 Task: Look for Airbnb options in Ramadi, Iraq from 2nd November, 2023 to 15th November, 2023 for 2 adults.1  bedroom having 1 bed and 1 bathroom. Property type can be hotel. Amenities needed are: washing machine. Look for 4 properties as per requirement.
Action: Mouse pressed left at (409, 56)
Screenshot: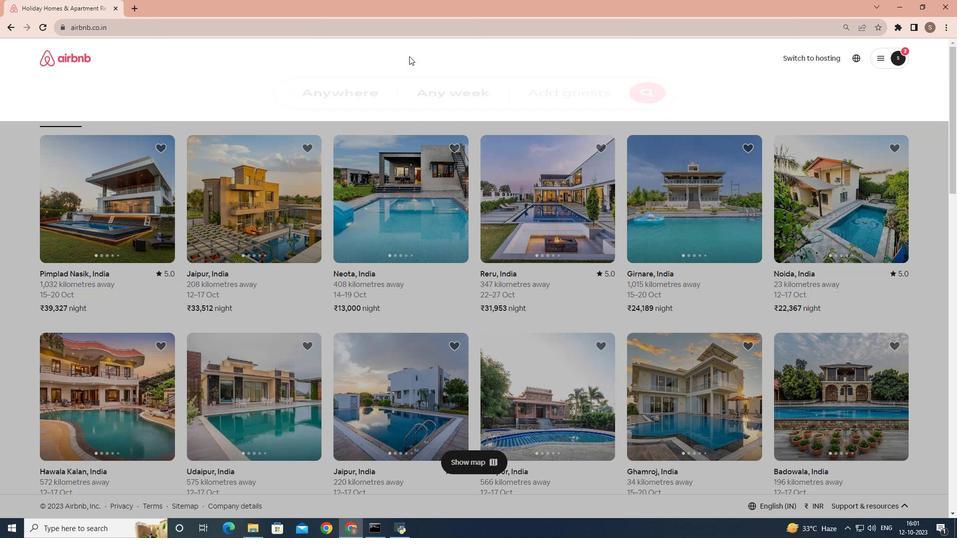 
Action: Mouse moved to (370, 98)
Screenshot: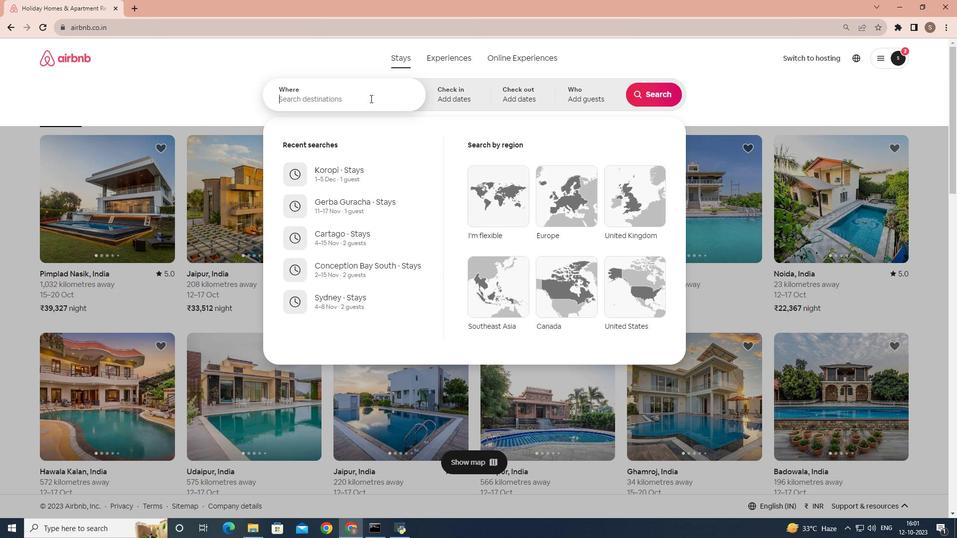 
Action: Mouse pressed left at (370, 98)
Screenshot: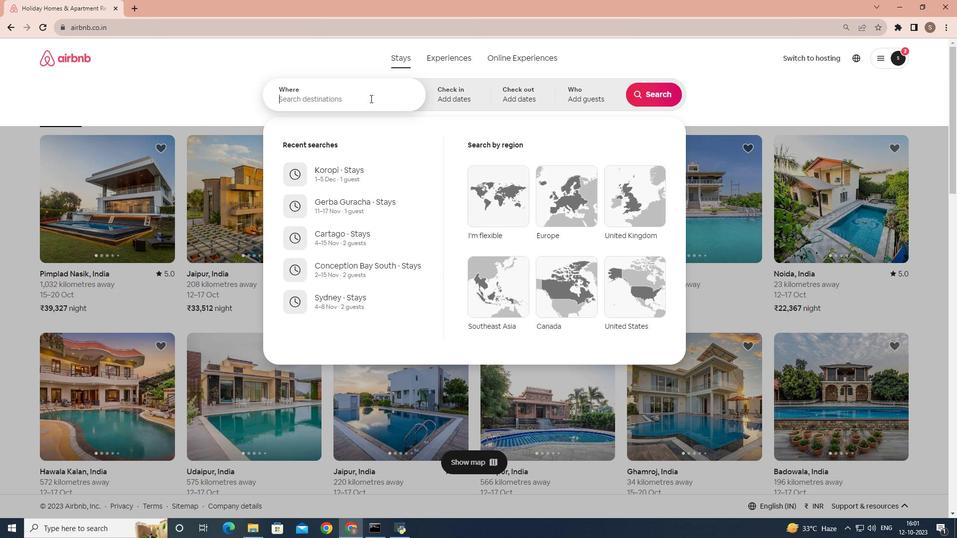 
Action: Key pressed <Key.shift>Ramadi,<Key.space><Key.shift>Iraq
Screenshot: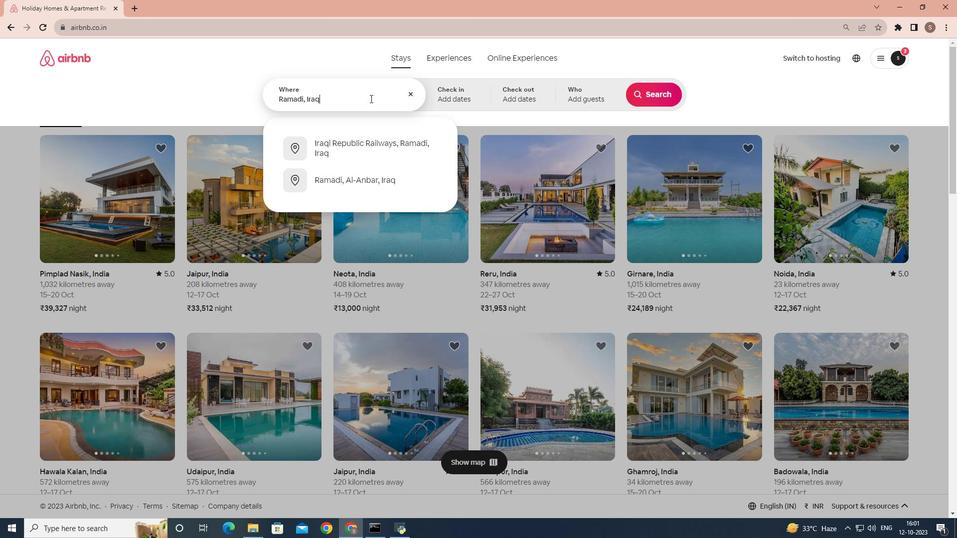
Action: Mouse moved to (472, 101)
Screenshot: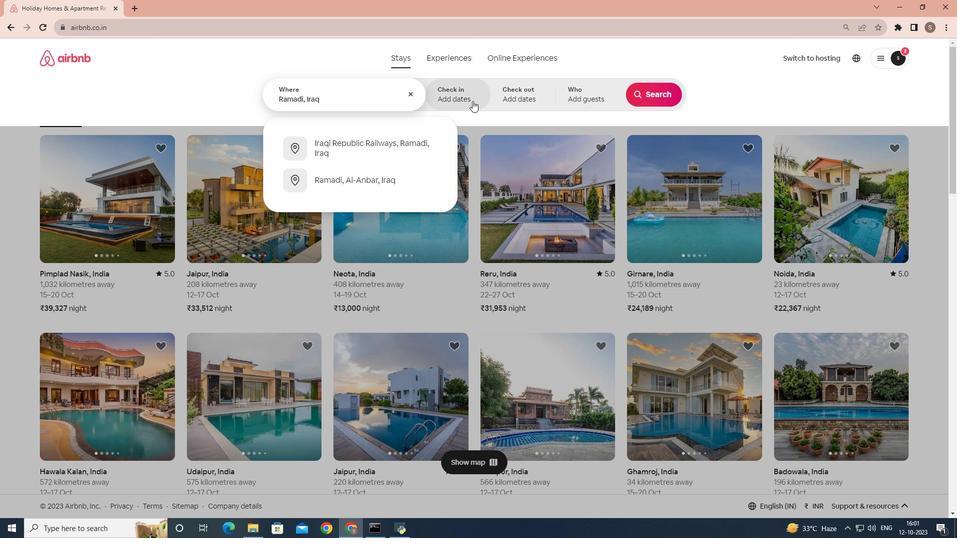
Action: Mouse pressed left at (472, 101)
Screenshot: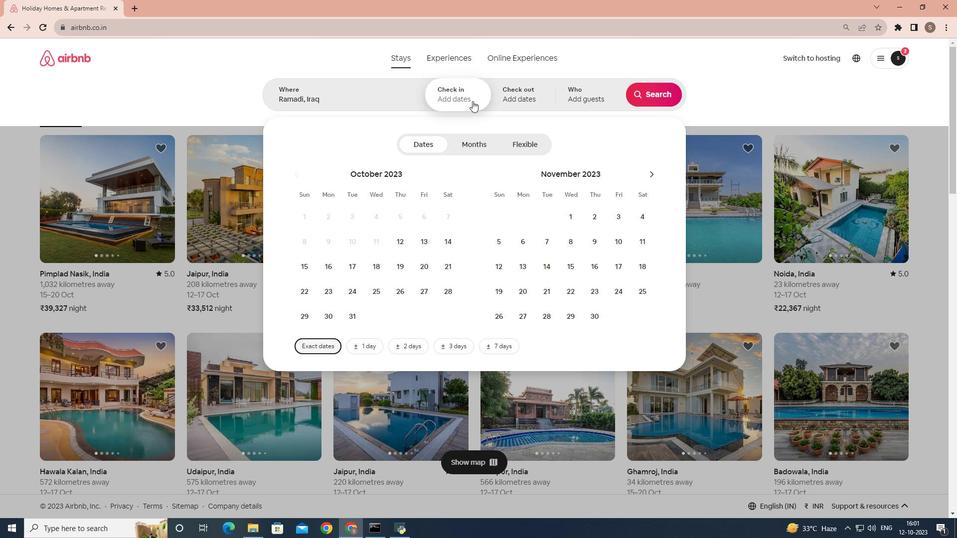 
Action: Mouse moved to (593, 215)
Screenshot: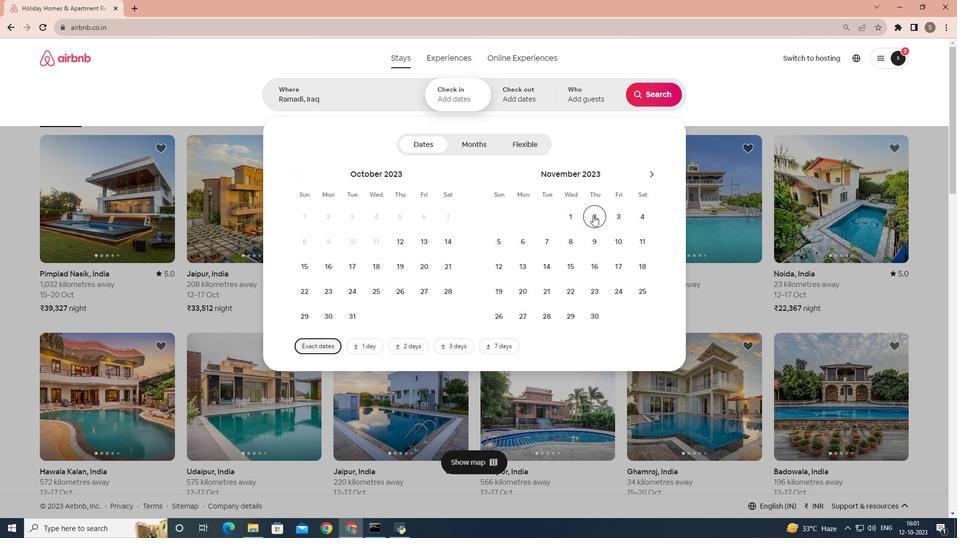 
Action: Mouse pressed left at (593, 215)
Screenshot: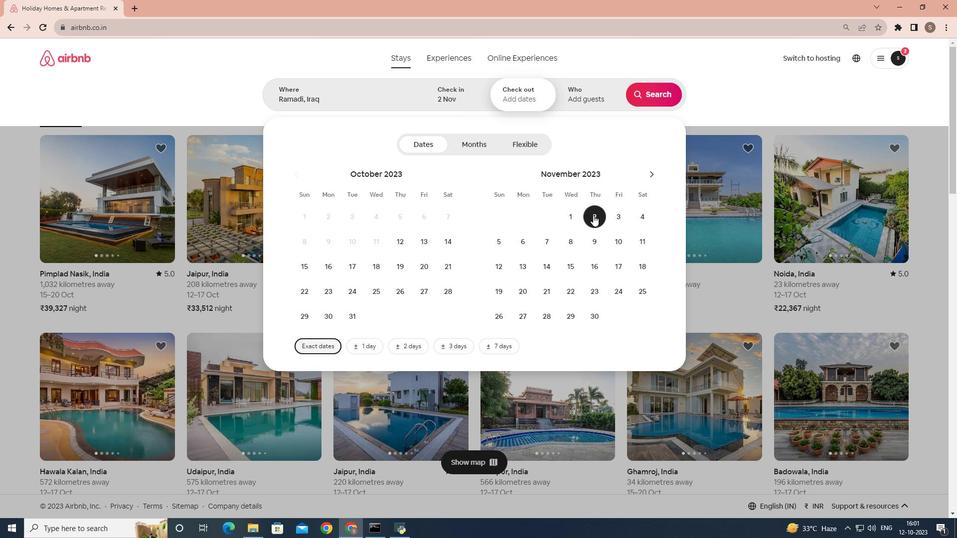 
Action: Mouse moved to (578, 261)
Screenshot: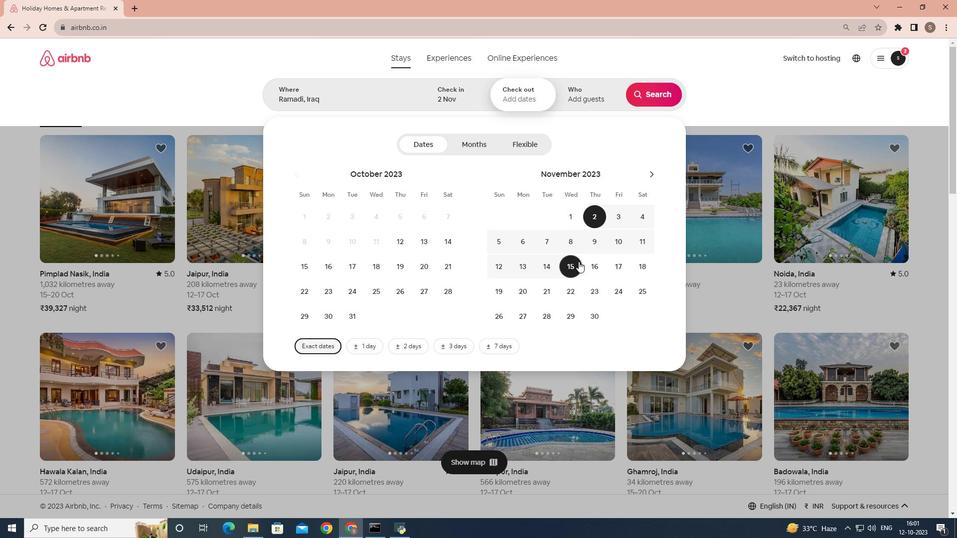 
Action: Mouse pressed left at (578, 261)
Screenshot: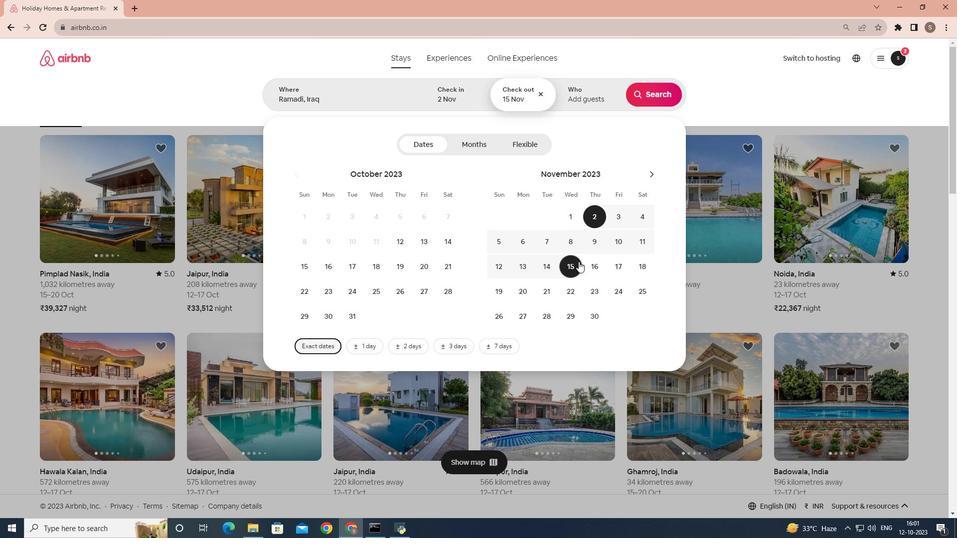 
Action: Mouse moved to (566, 91)
Screenshot: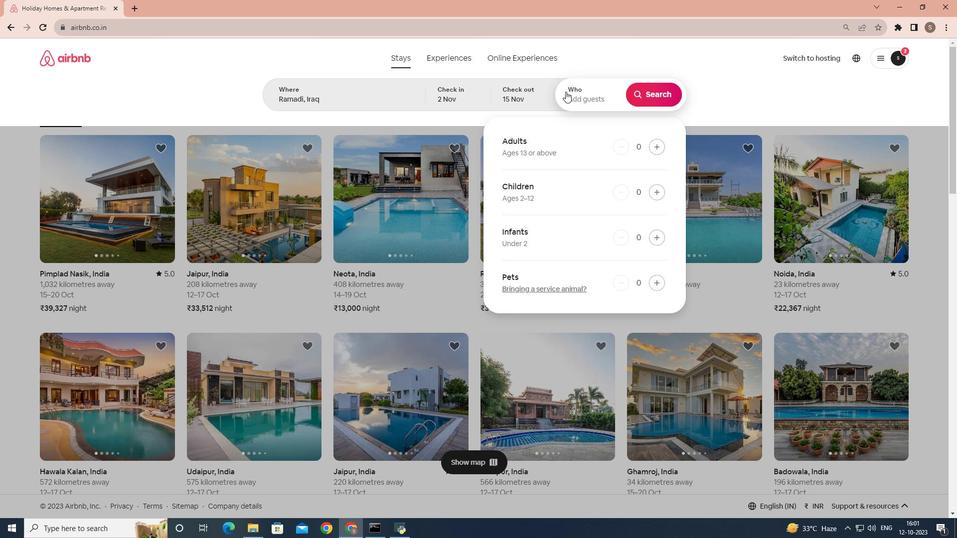 
Action: Mouse pressed left at (566, 91)
Screenshot: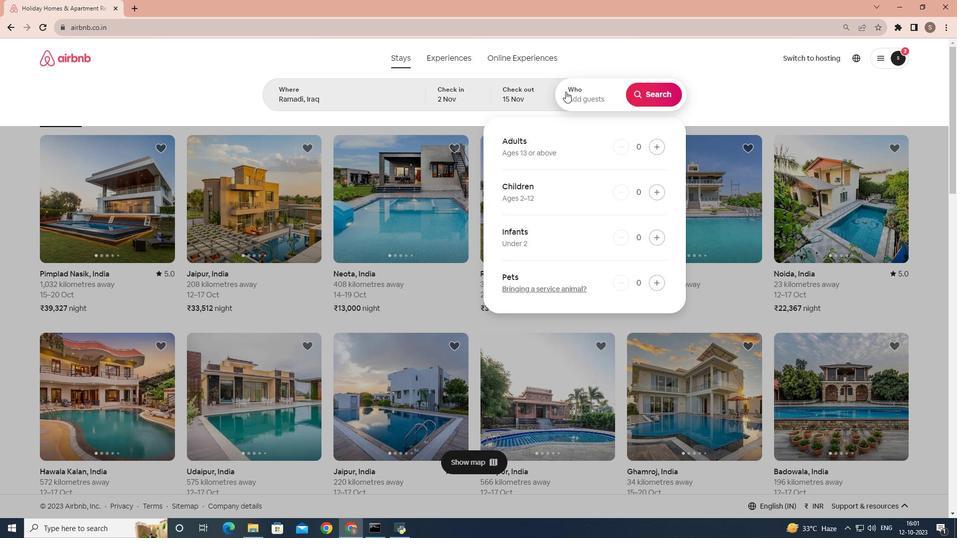 
Action: Mouse moved to (659, 145)
Screenshot: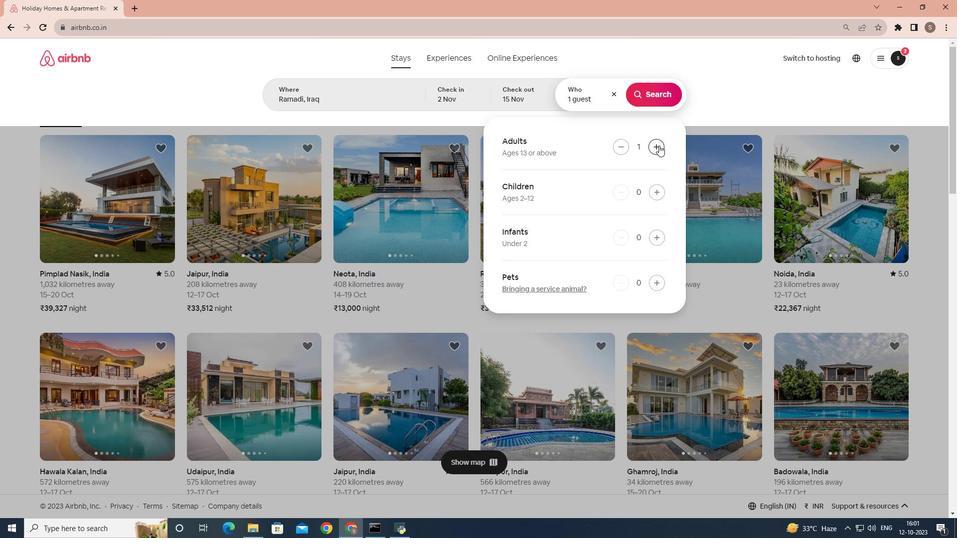 
Action: Mouse pressed left at (659, 145)
Screenshot: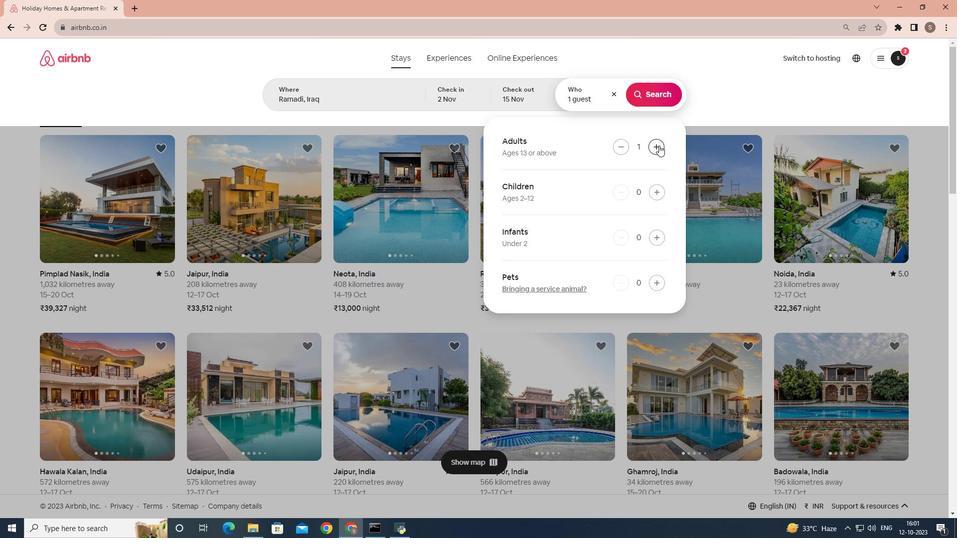 
Action: Mouse pressed left at (659, 145)
Screenshot: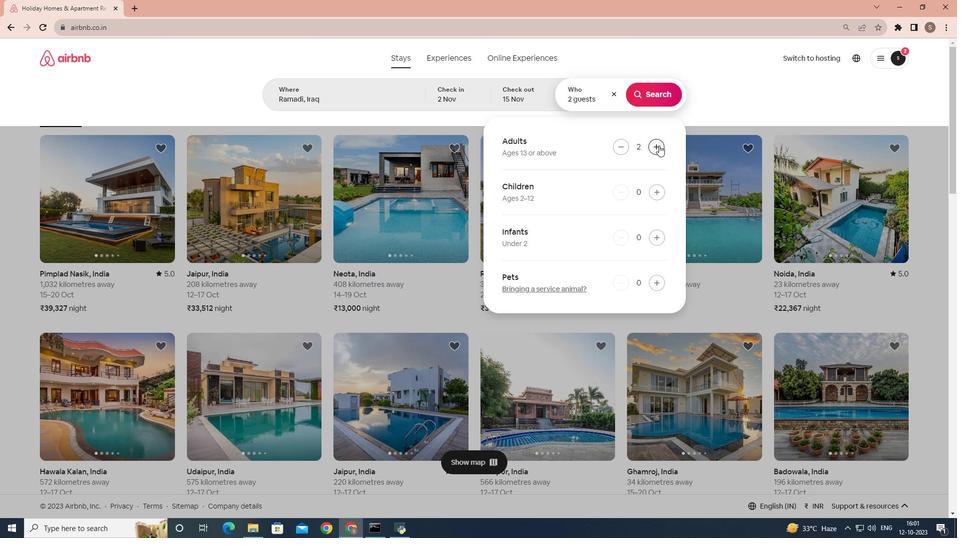 
Action: Mouse moved to (662, 99)
Screenshot: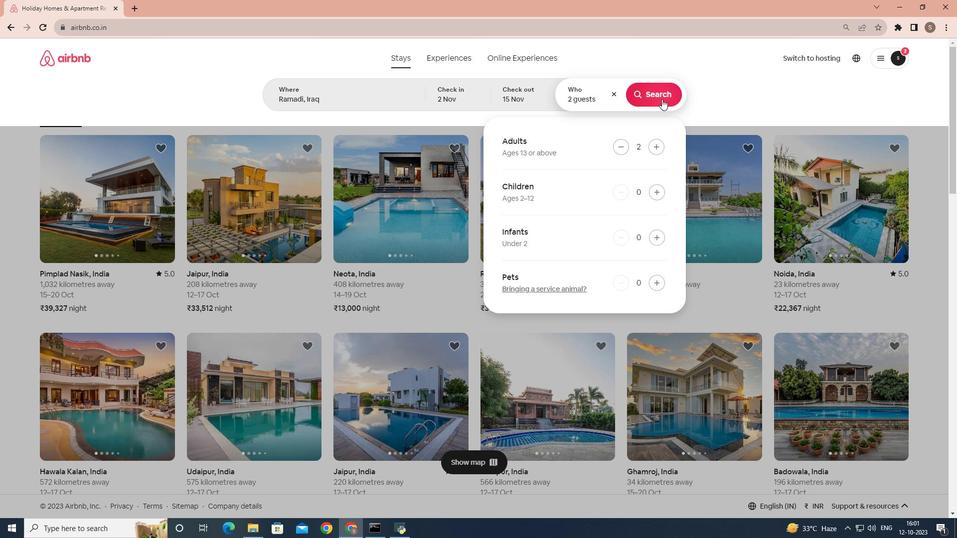 
Action: Mouse pressed left at (662, 99)
Screenshot: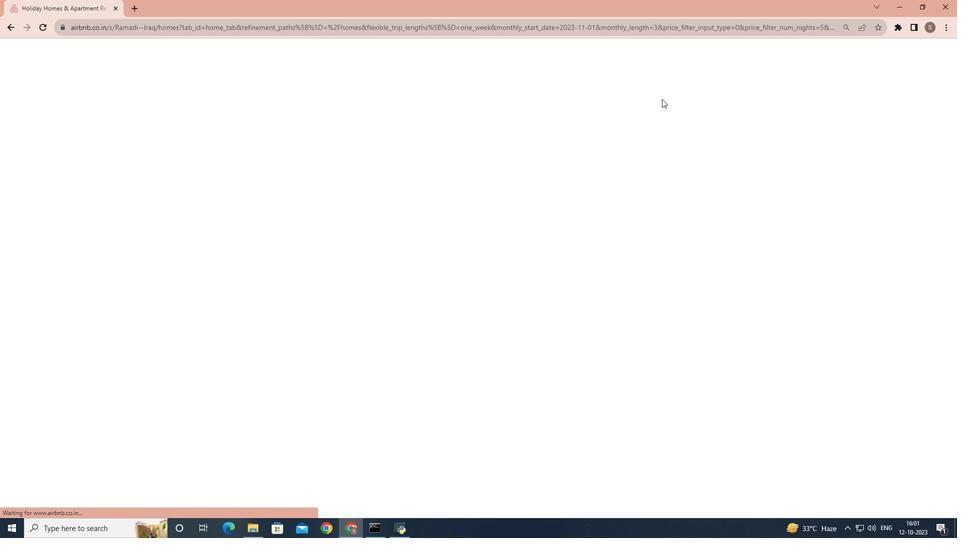 
Action: Mouse moved to (809, 90)
Screenshot: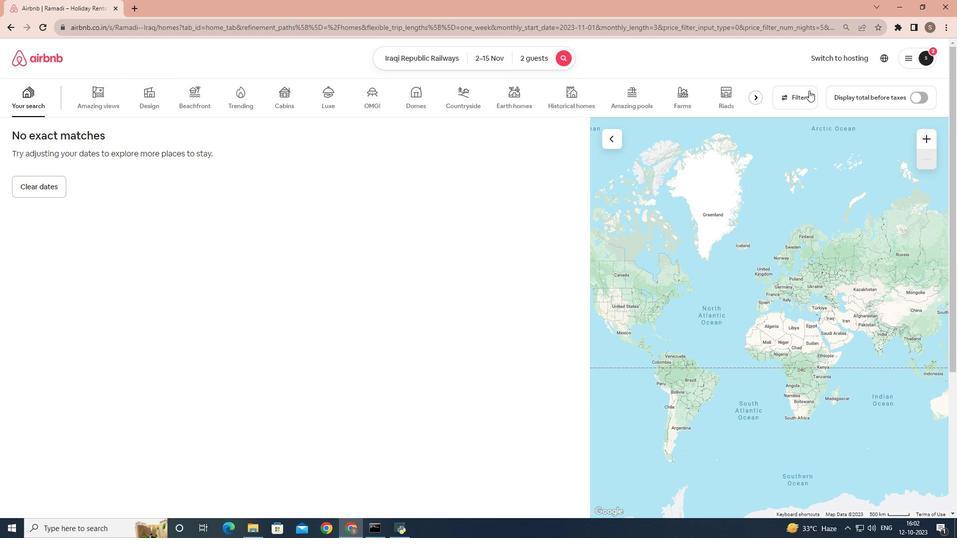 
Action: Mouse pressed left at (809, 90)
Screenshot: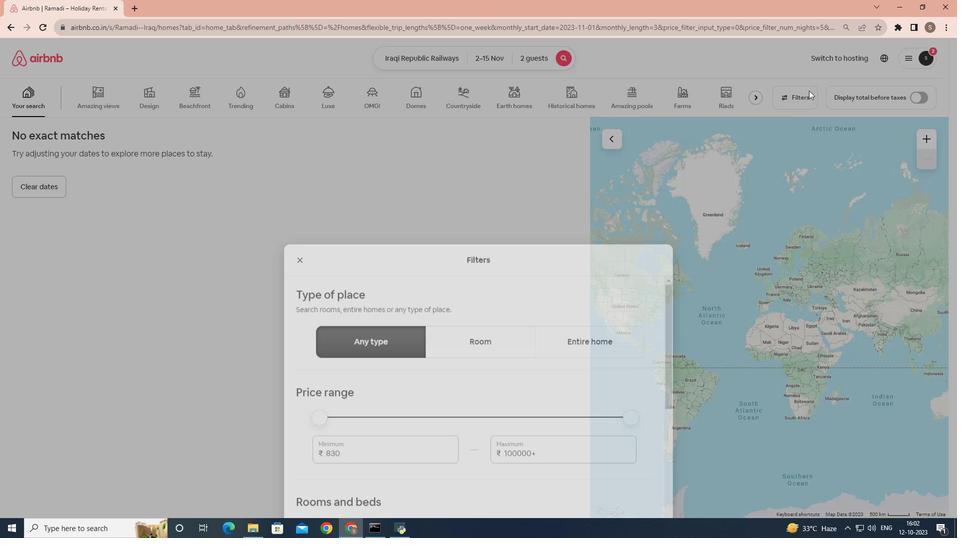 
Action: Mouse moved to (360, 369)
Screenshot: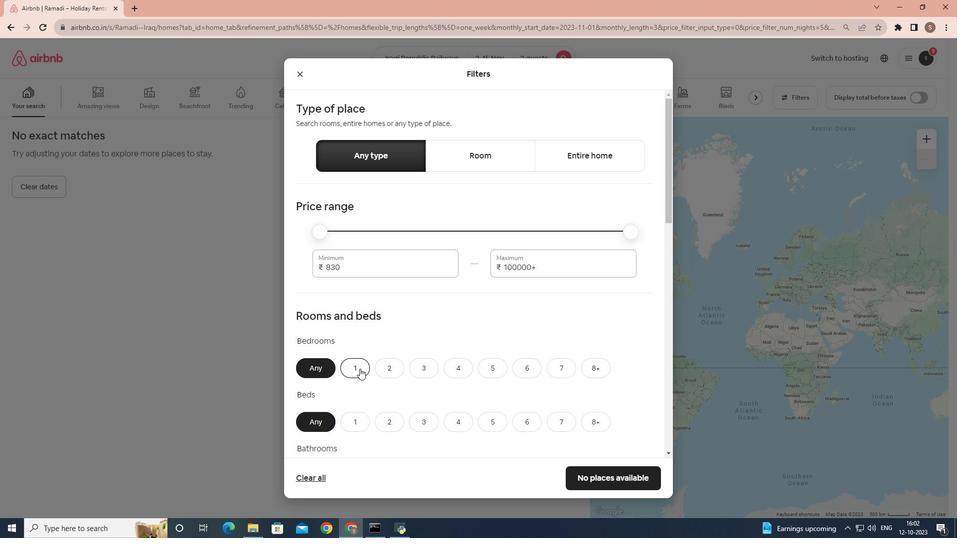 
Action: Mouse pressed left at (360, 369)
Screenshot: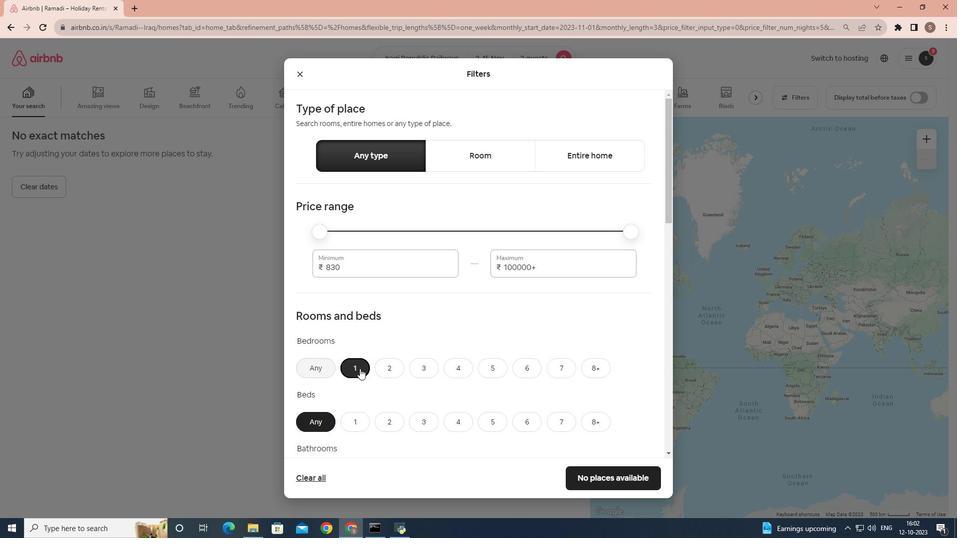 
Action: Mouse moved to (410, 337)
Screenshot: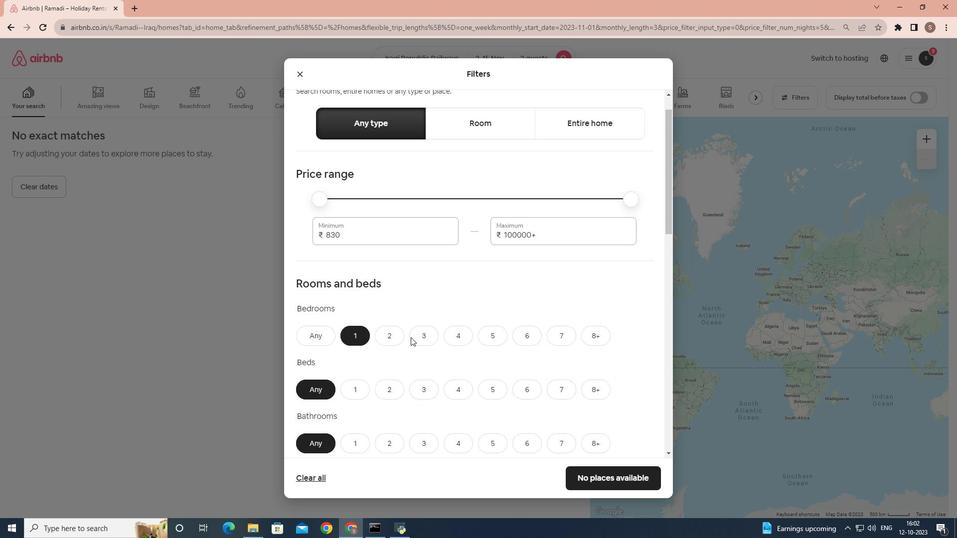 
Action: Mouse scrolled (410, 337) with delta (0, 0)
Screenshot: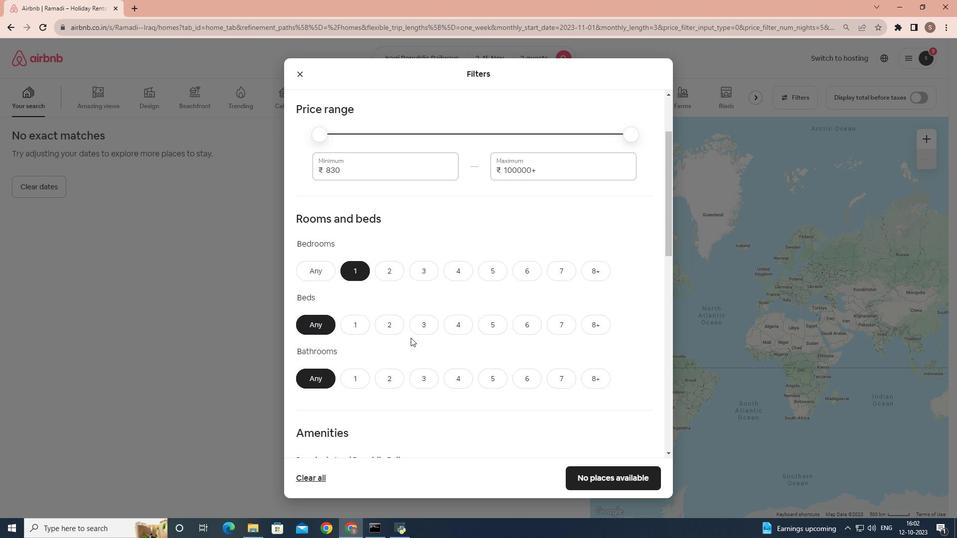 
Action: Mouse scrolled (410, 337) with delta (0, 0)
Screenshot: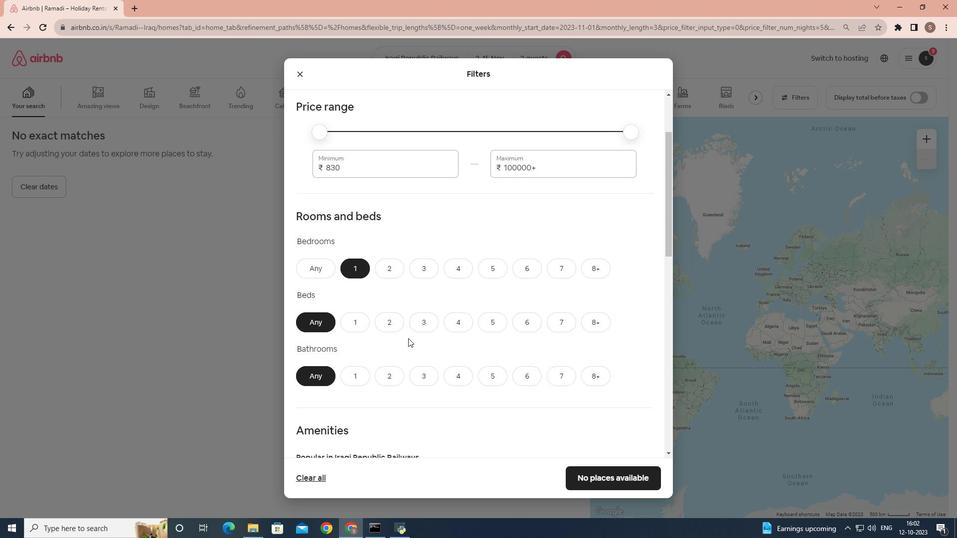 
Action: Mouse moved to (355, 322)
Screenshot: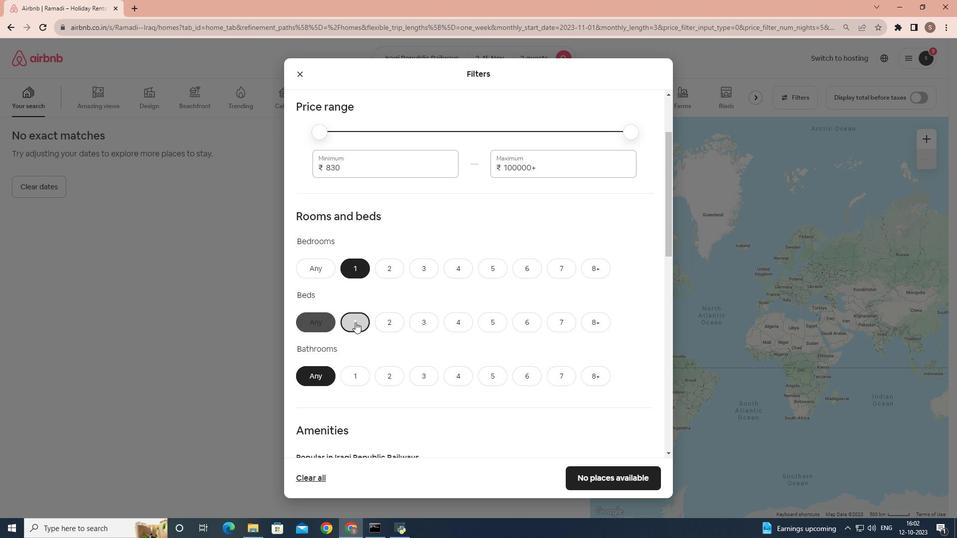 
Action: Mouse pressed left at (355, 322)
Screenshot: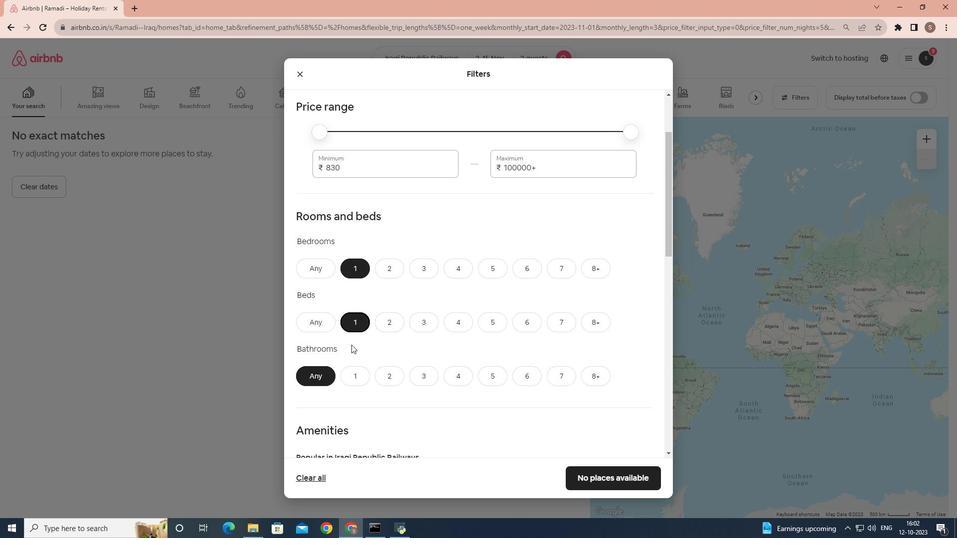 
Action: Mouse moved to (349, 373)
Screenshot: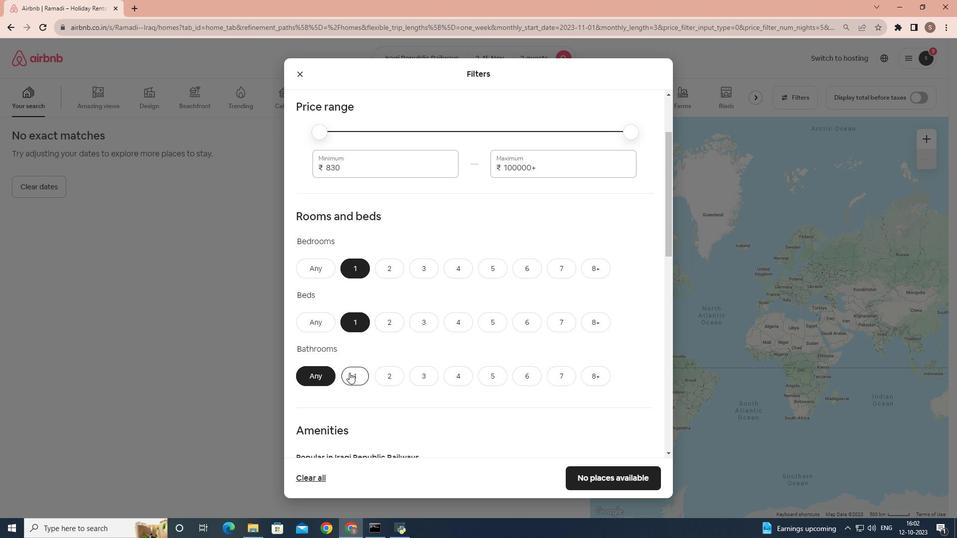 
Action: Mouse pressed left at (349, 373)
Screenshot: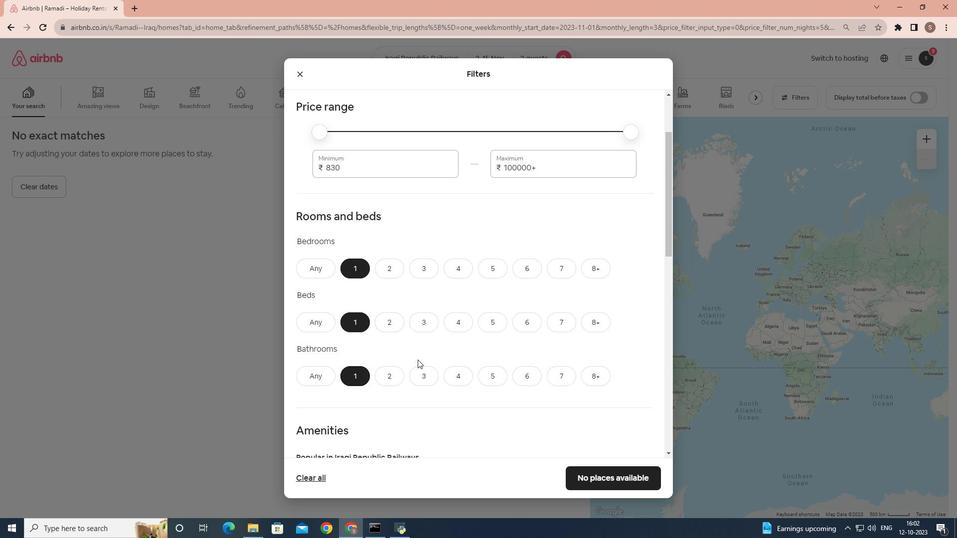 
Action: Mouse moved to (421, 354)
Screenshot: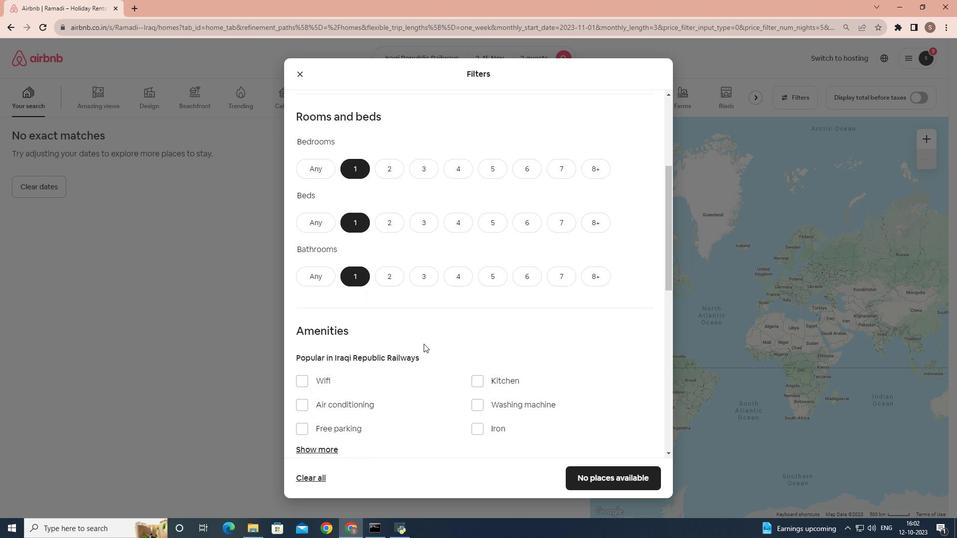 
Action: Mouse scrolled (421, 353) with delta (0, 0)
Screenshot: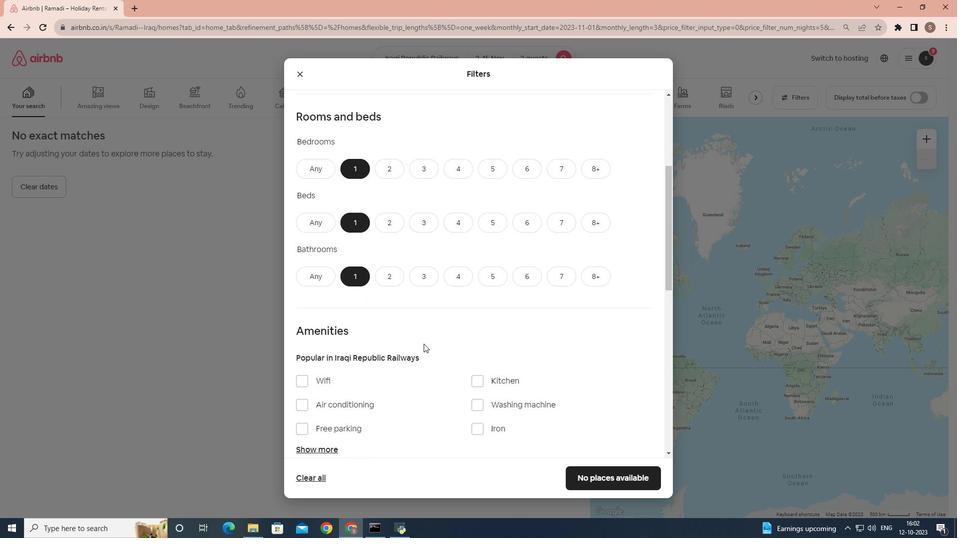 
Action: Mouse scrolled (421, 353) with delta (0, 0)
Screenshot: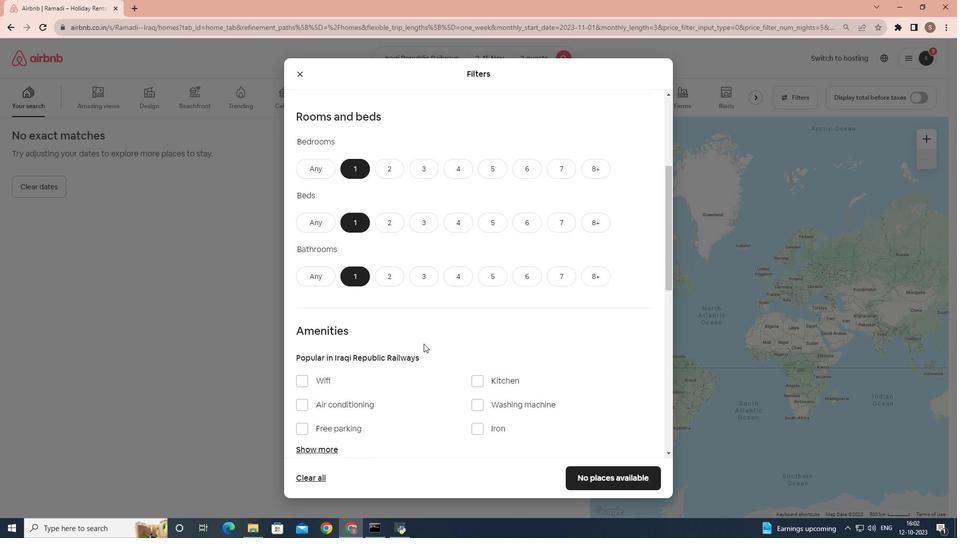 
Action: Mouse moved to (423, 344)
Screenshot: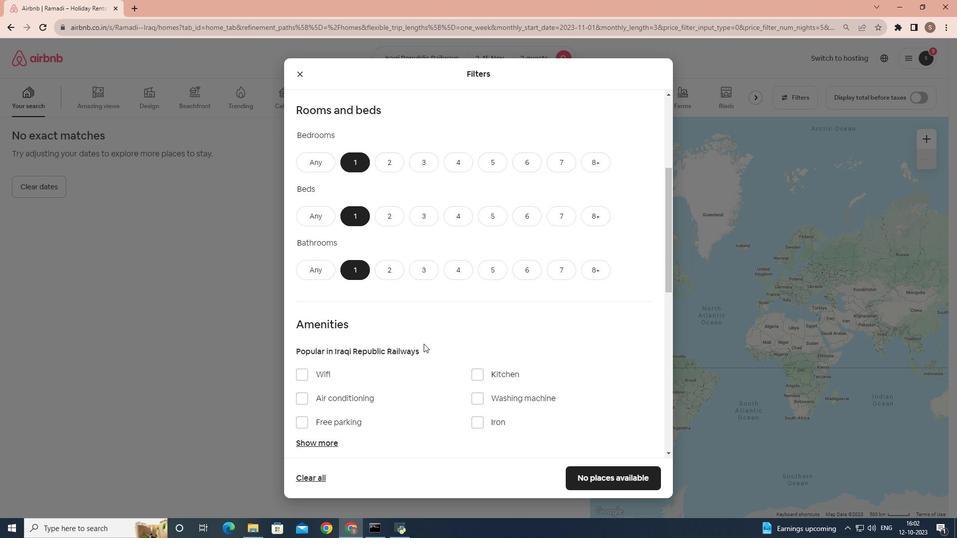 
Action: Mouse scrolled (423, 343) with delta (0, 0)
Screenshot: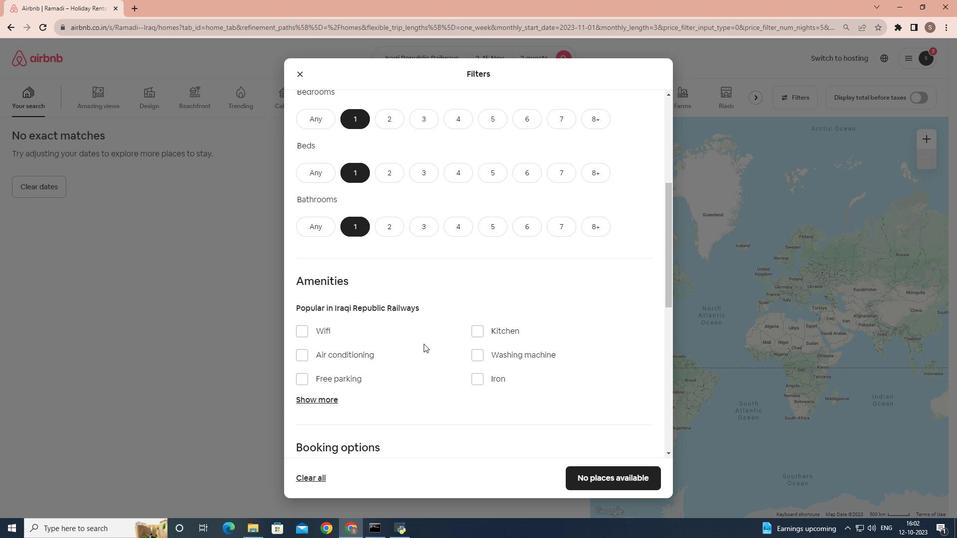 
Action: Mouse scrolled (423, 343) with delta (0, 0)
Screenshot: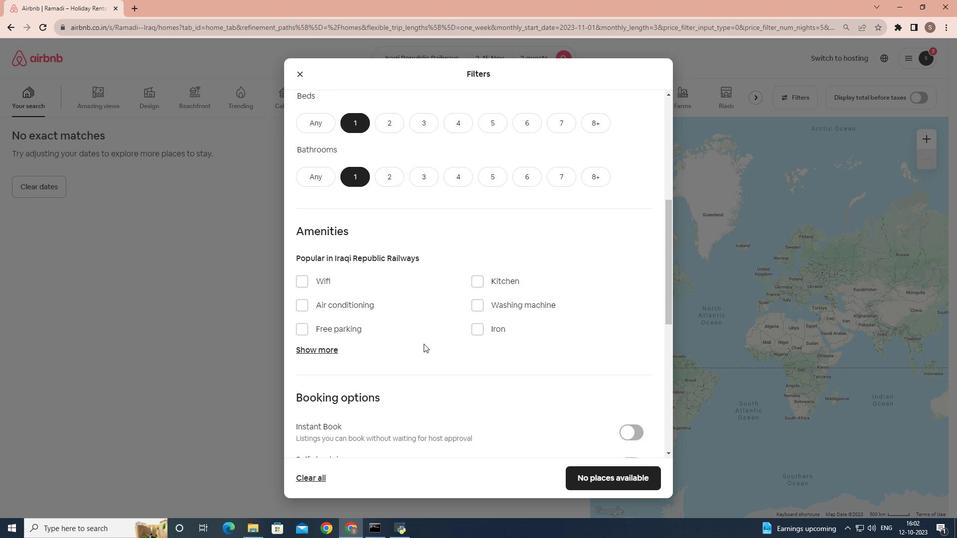 
Action: Mouse scrolled (423, 343) with delta (0, 0)
Screenshot: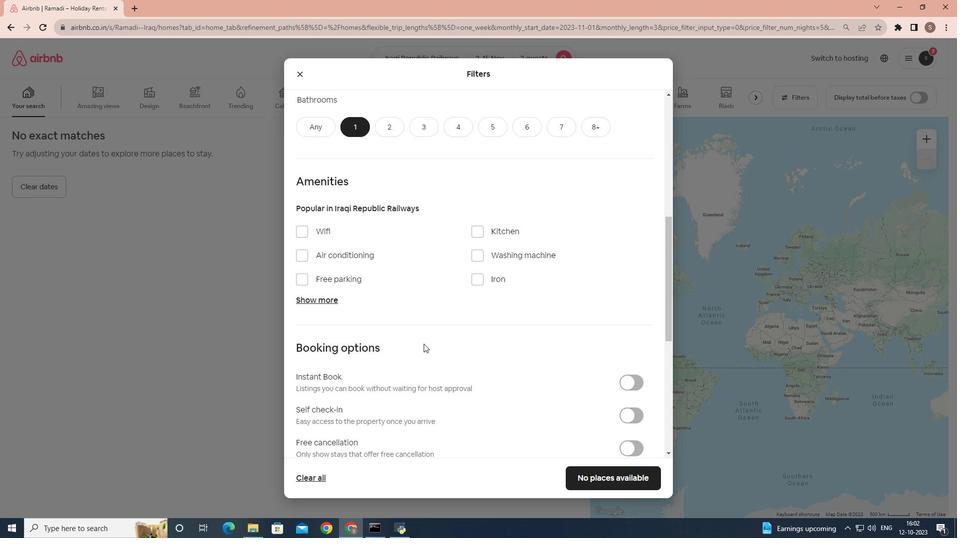 
Action: Mouse moved to (471, 255)
Screenshot: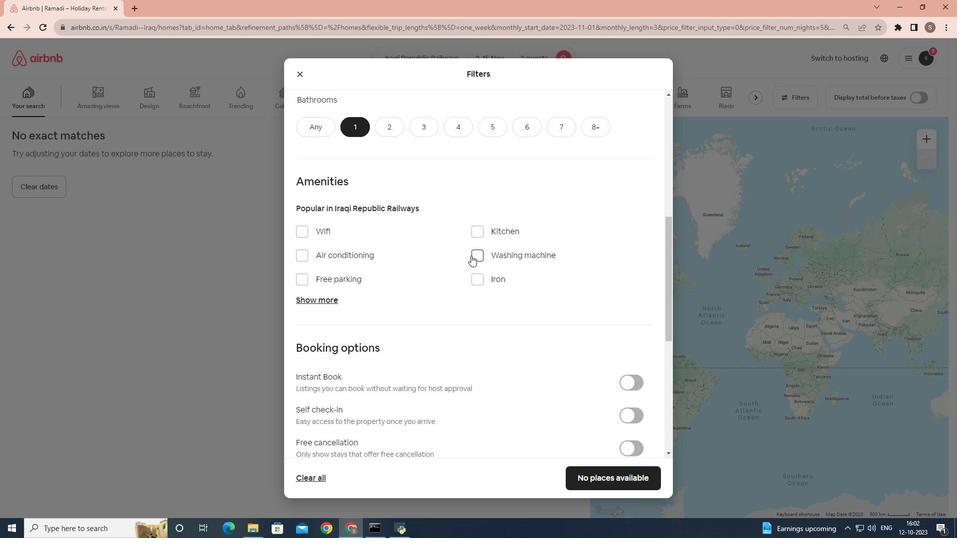 
Action: Mouse pressed left at (471, 255)
Screenshot: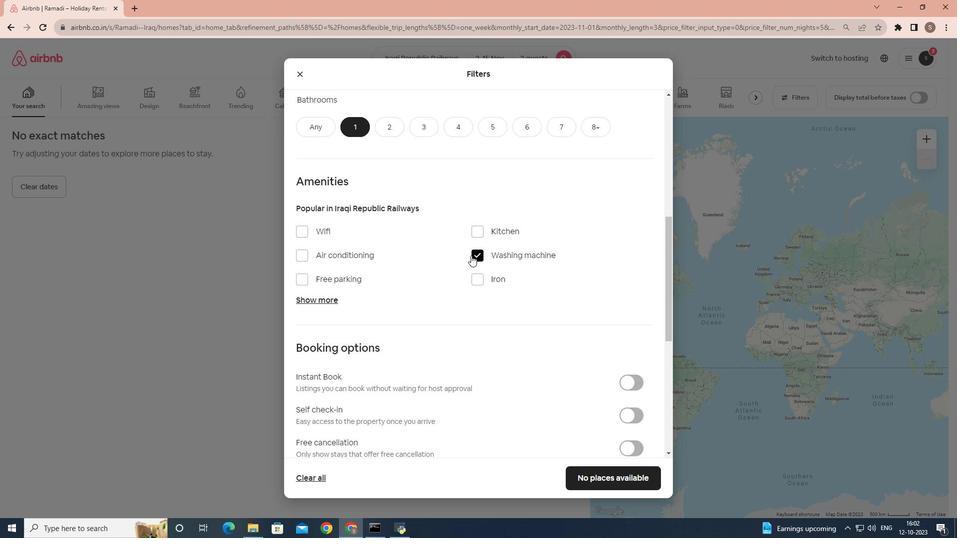 
